 Task: Preview the available event times.
Action: Mouse moved to (568, 454)
Screenshot: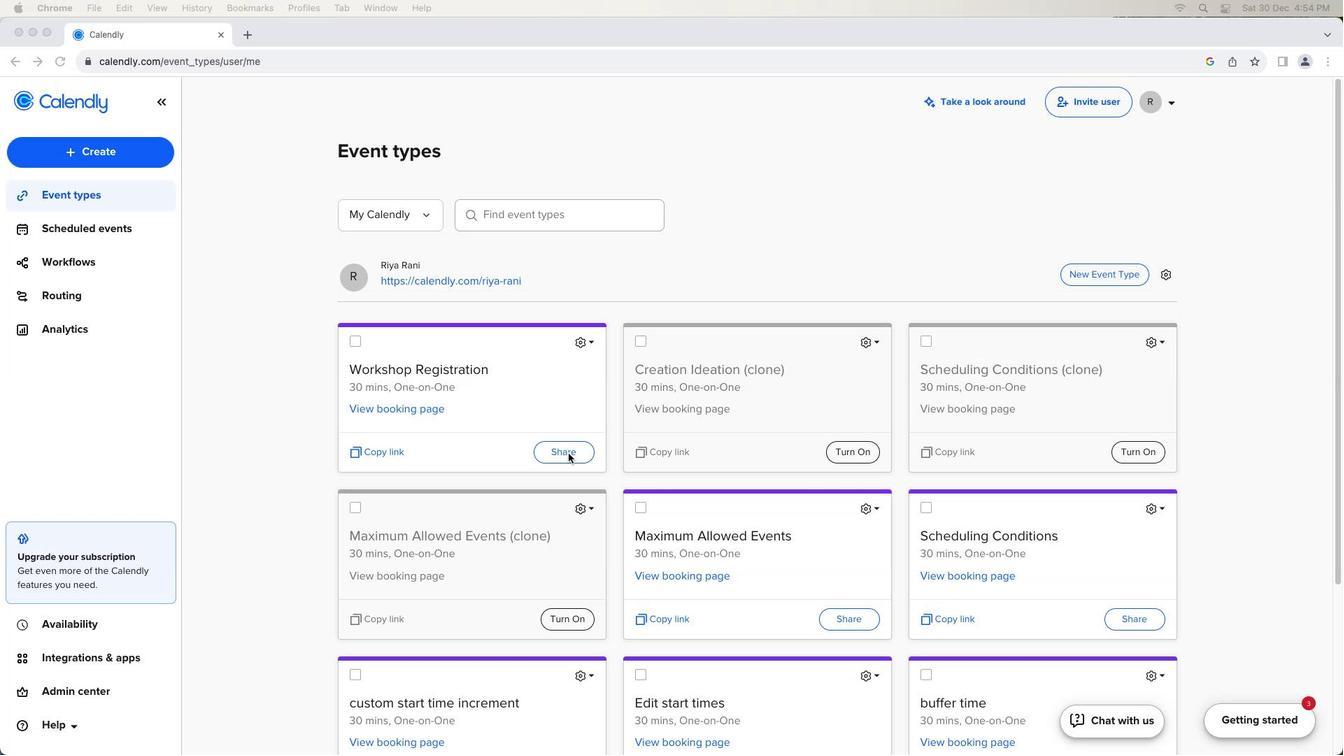 
Action: Mouse pressed left at (568, 454)
Screenshot: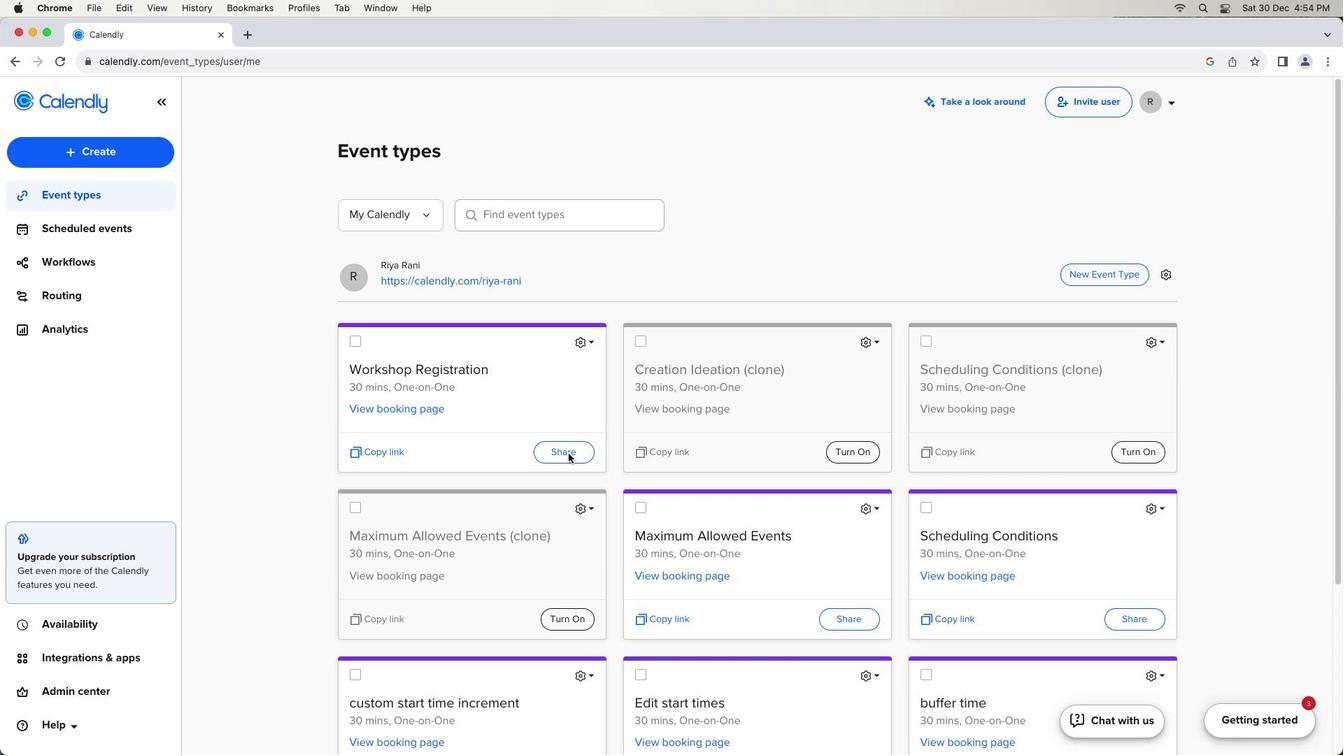 
Action: Mouse pressed left at (568, 454)
Screenshot: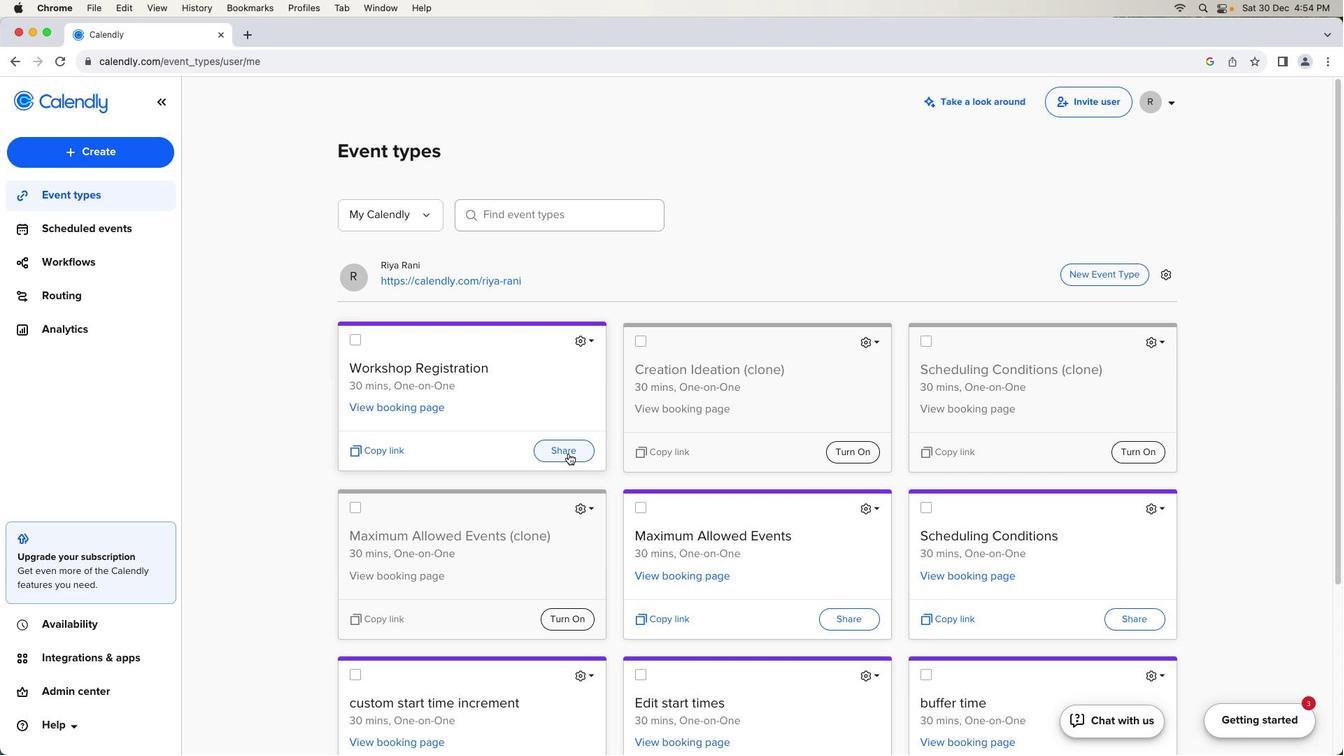 
Action: Mouse moved to (545, 340)
Screenshot: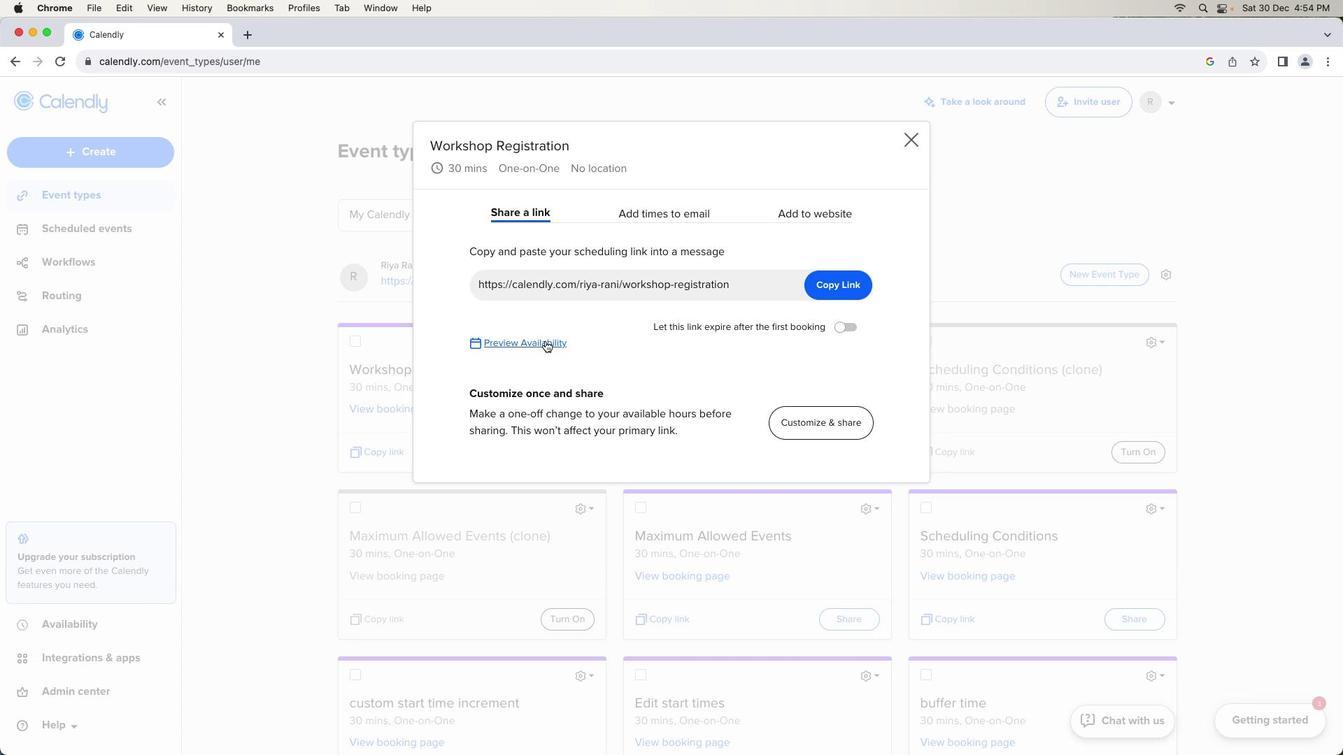 
Action: Mouse pressed left at (545, 340)
Screenshot: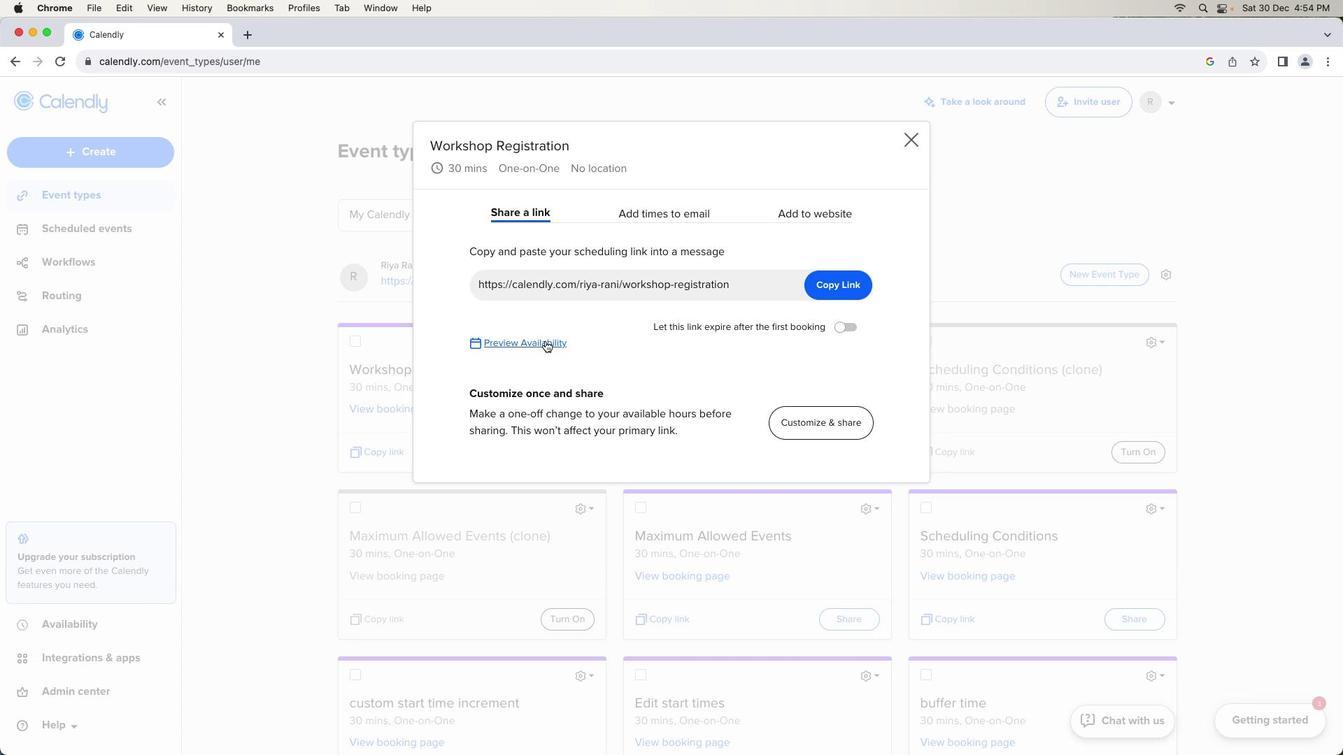 
Action: Mouse moved to (638, 354)
Screenshot: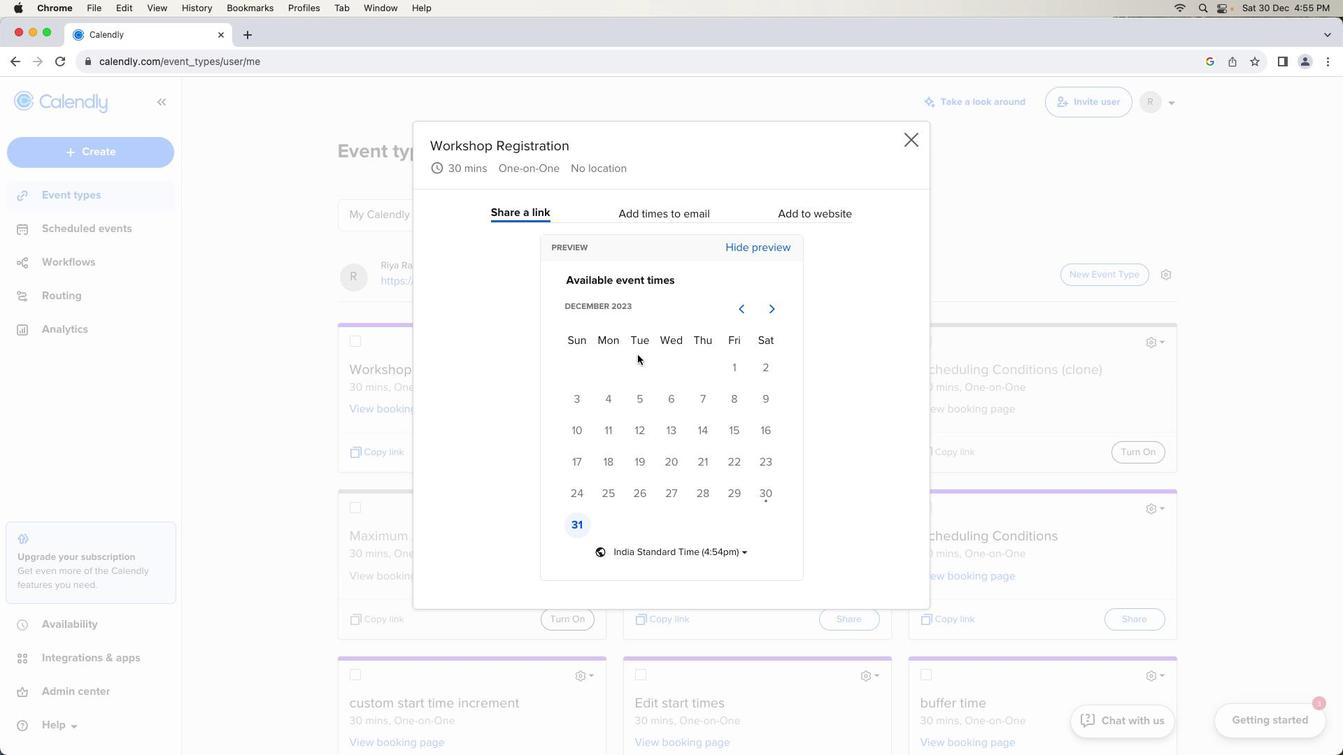 
